 Task: Add Black Garlic Marinade Steak Kabobs to the cart.
Action: Mouse pressed left at (23, 92)
Screenshot: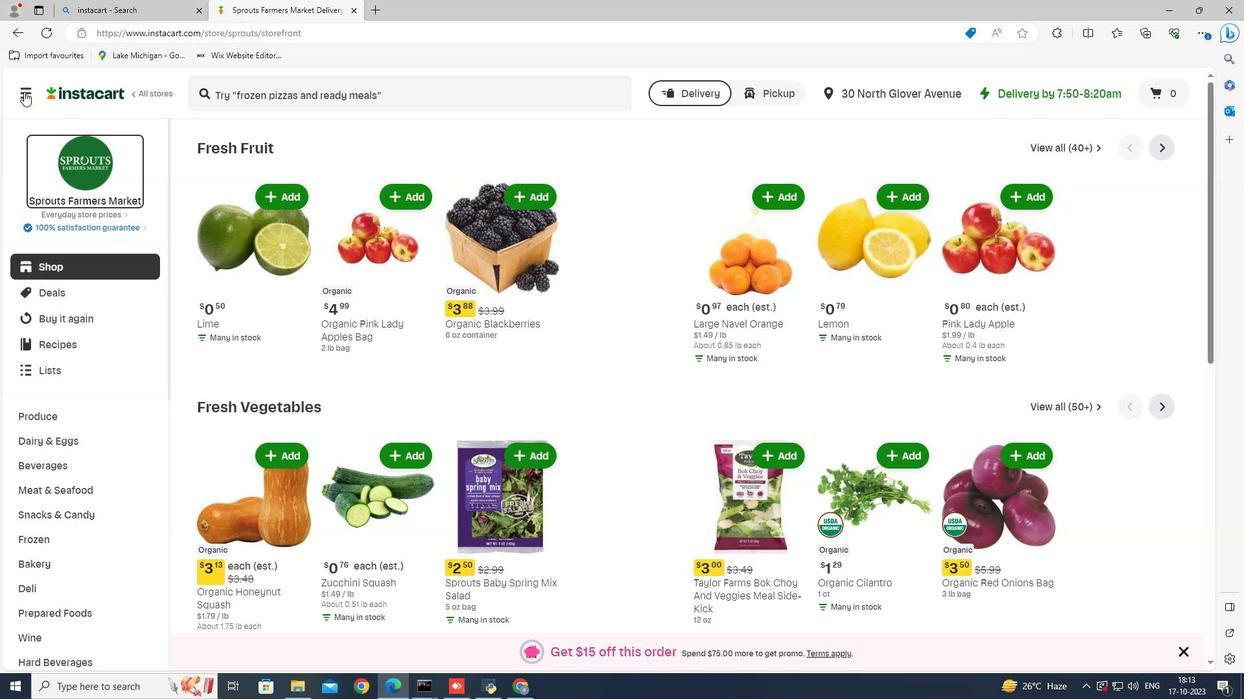 
Action: Mouse moved to (71, 357)
Screenshot: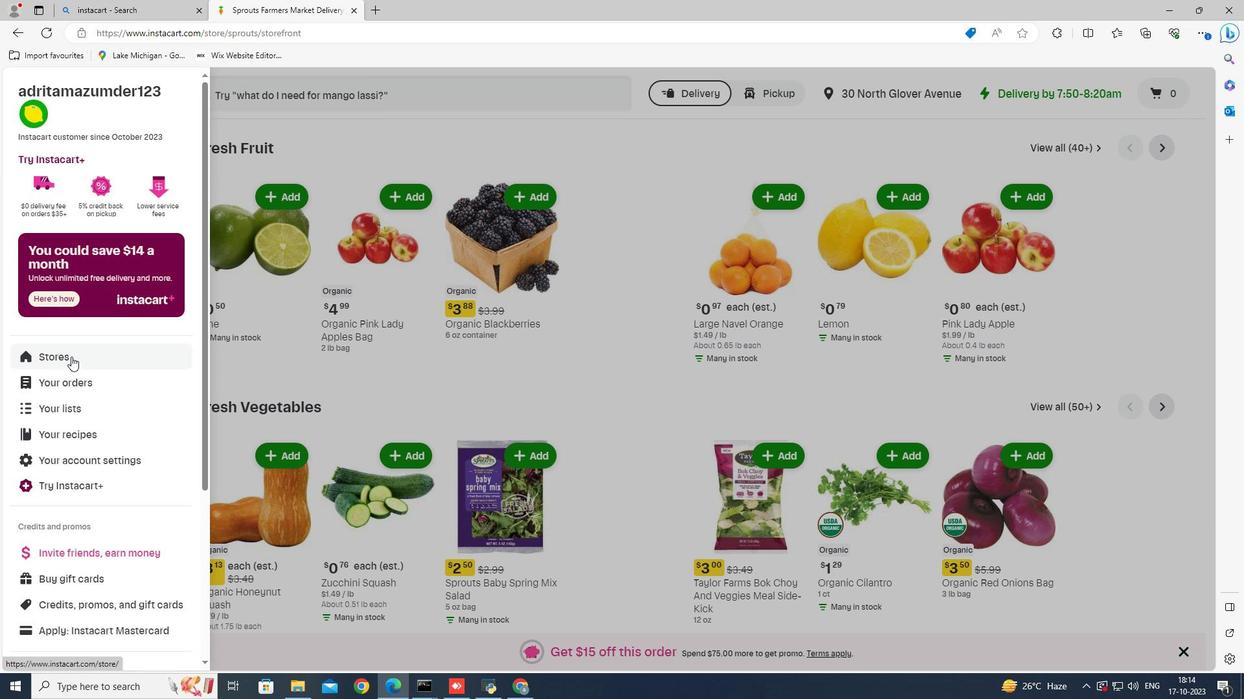 
Action: Mouse pressed left at (71, 357)
Screenshot: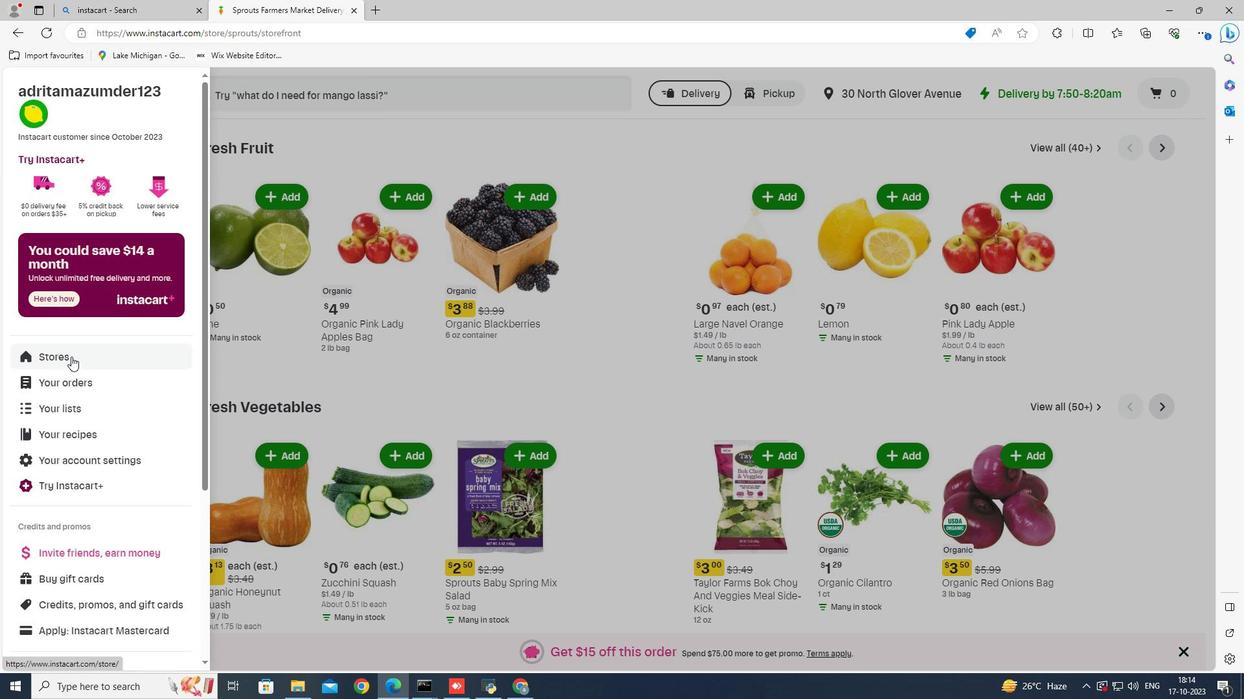 
Action: Mouse moved to (302, 143)
Screenshot: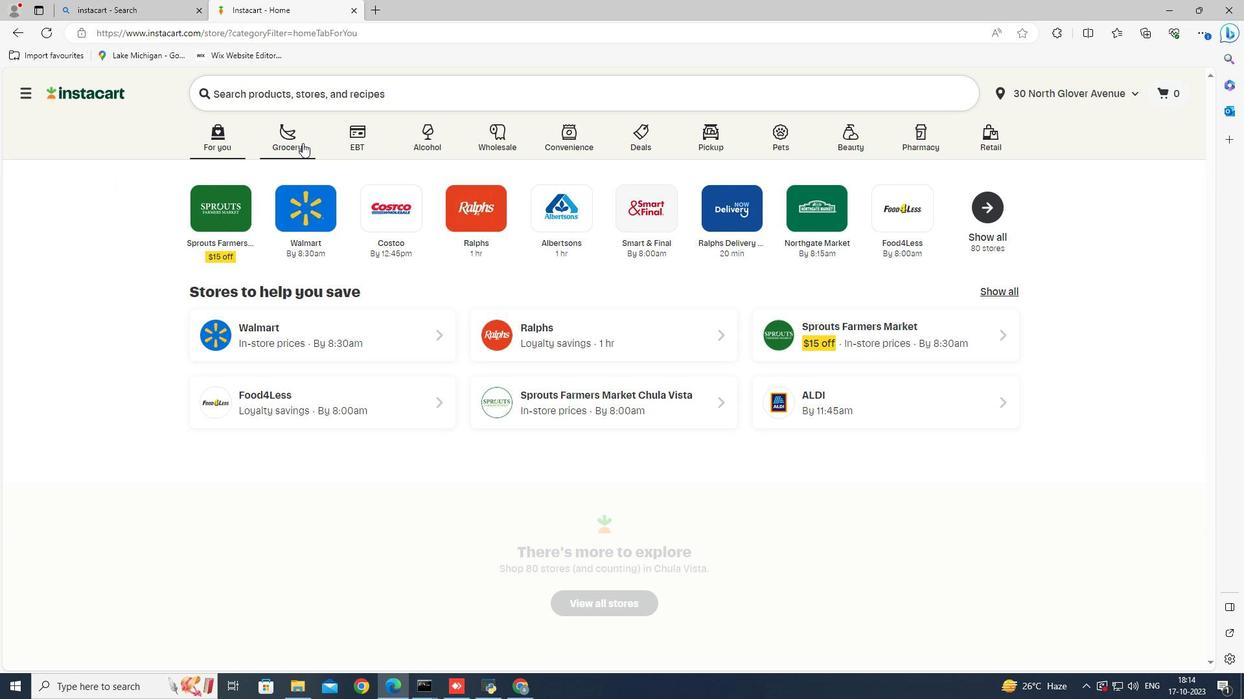 
Action: Mouse pressed left at (302, 143)
Screenshot: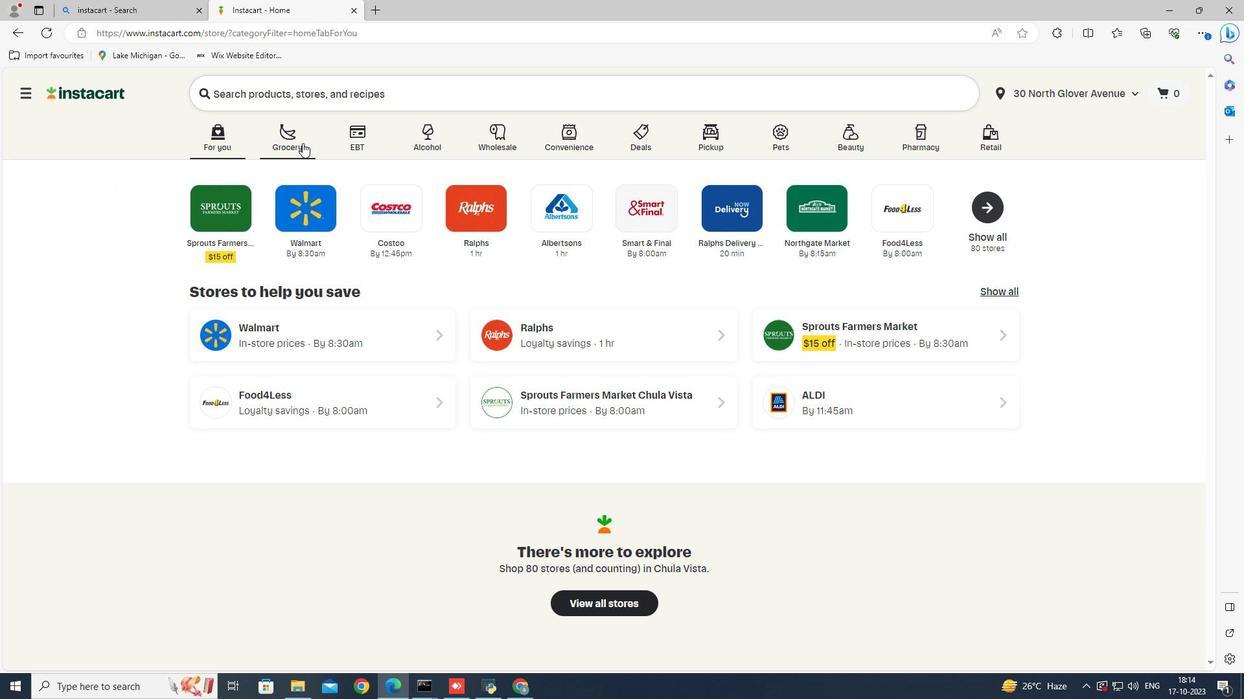 
Action: Mouse moved to (873, 284)
Screenshot: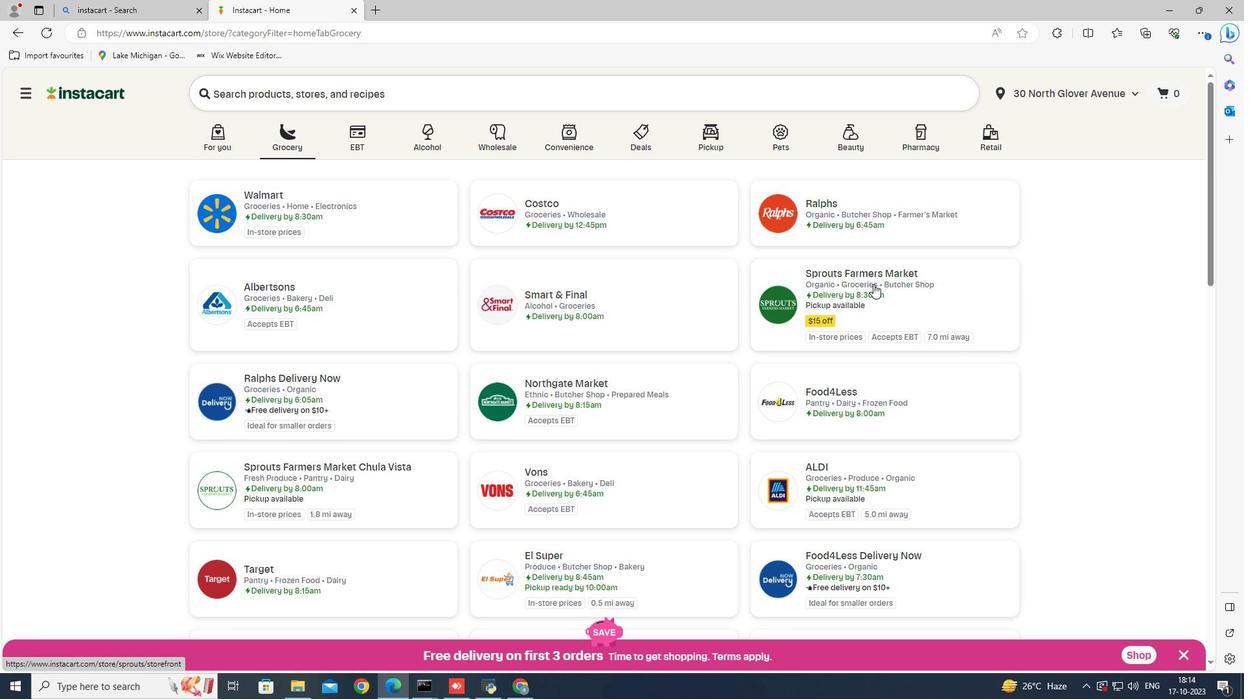 
Action: Mouse pressed left at (873, 284)
Screenshot: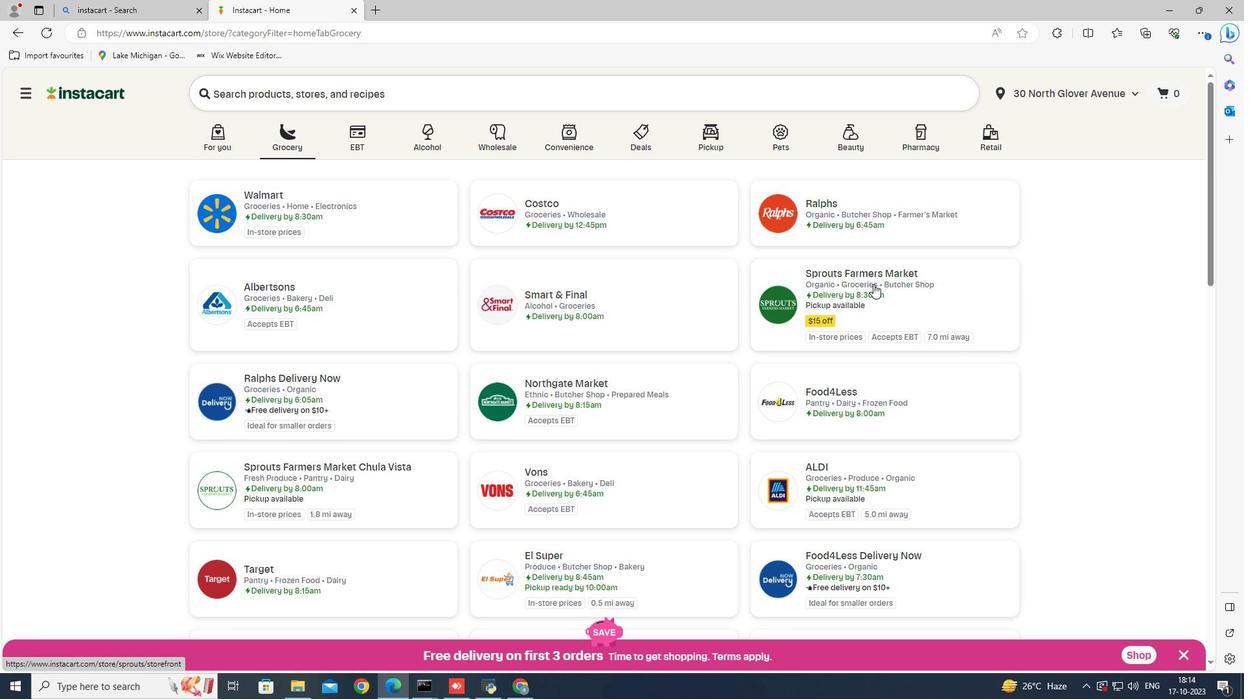 
Action: Mouse moved to (82, 483)
Screenshot: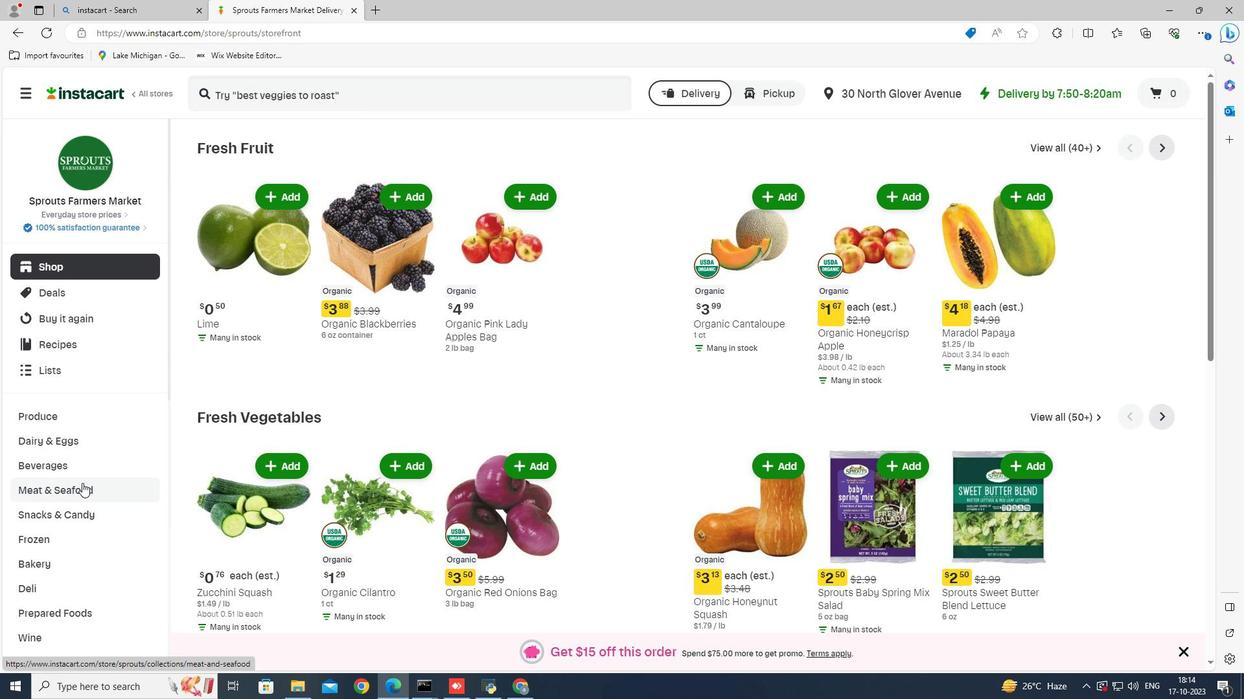 
Action: Mouse pressed left at (82, 483)
Screenshot: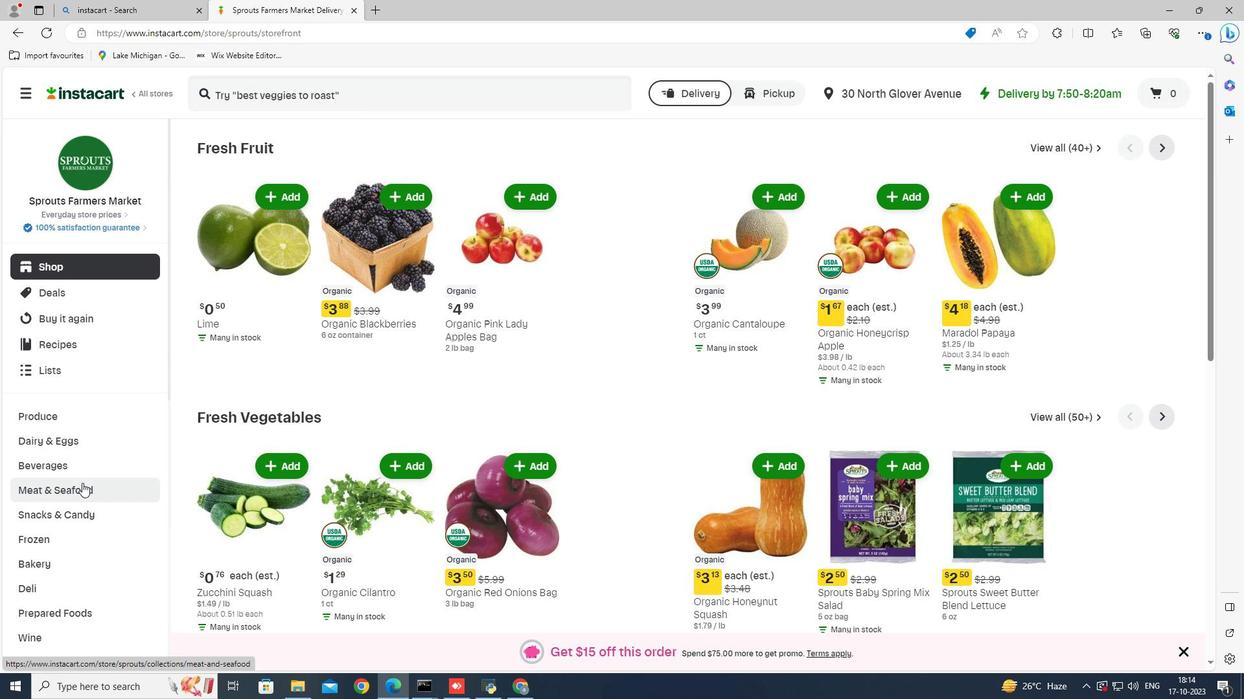 
Action: Mouse moved to (376, 179)
Screenshot: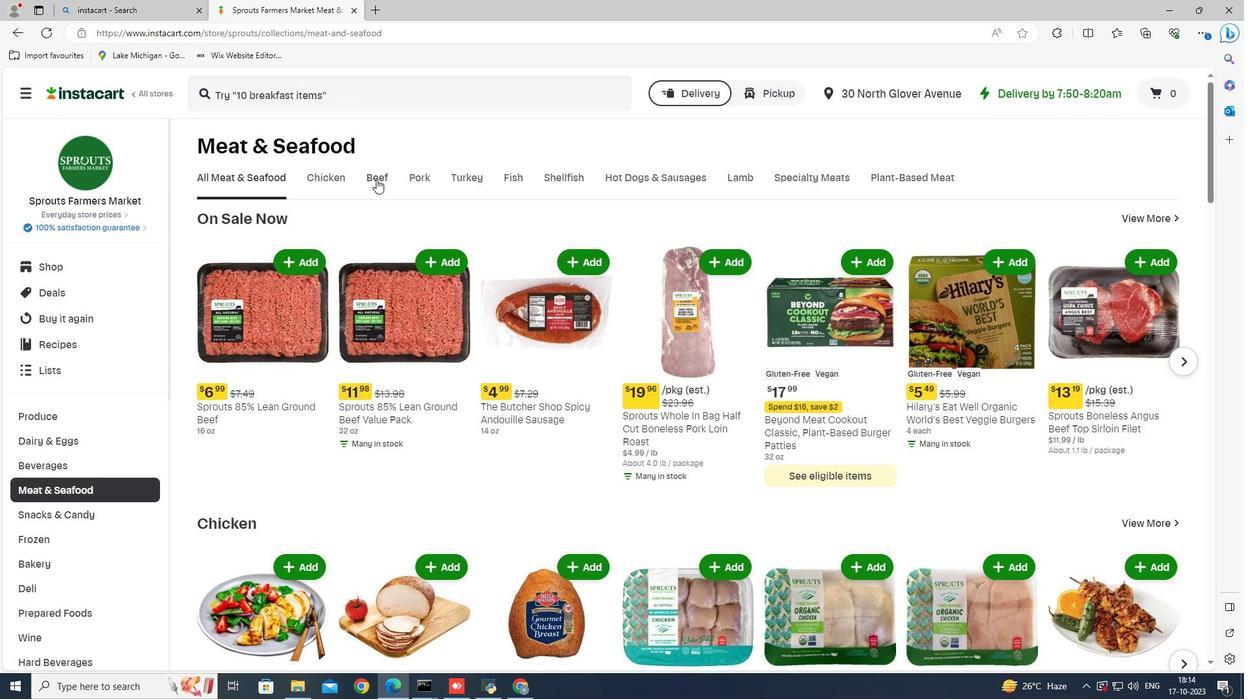 
Action: Mouse pressed left at (376, 179)
Screenshot: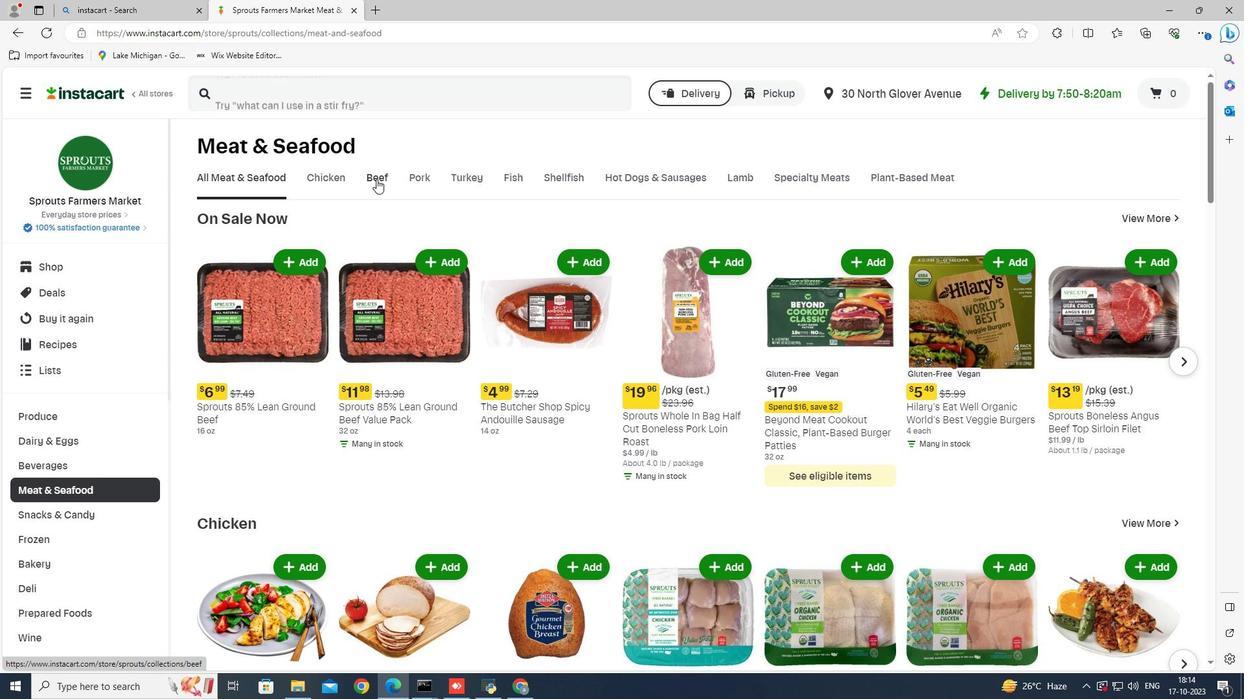 
Action: Mouse moved to (686, 237)
Screenshot: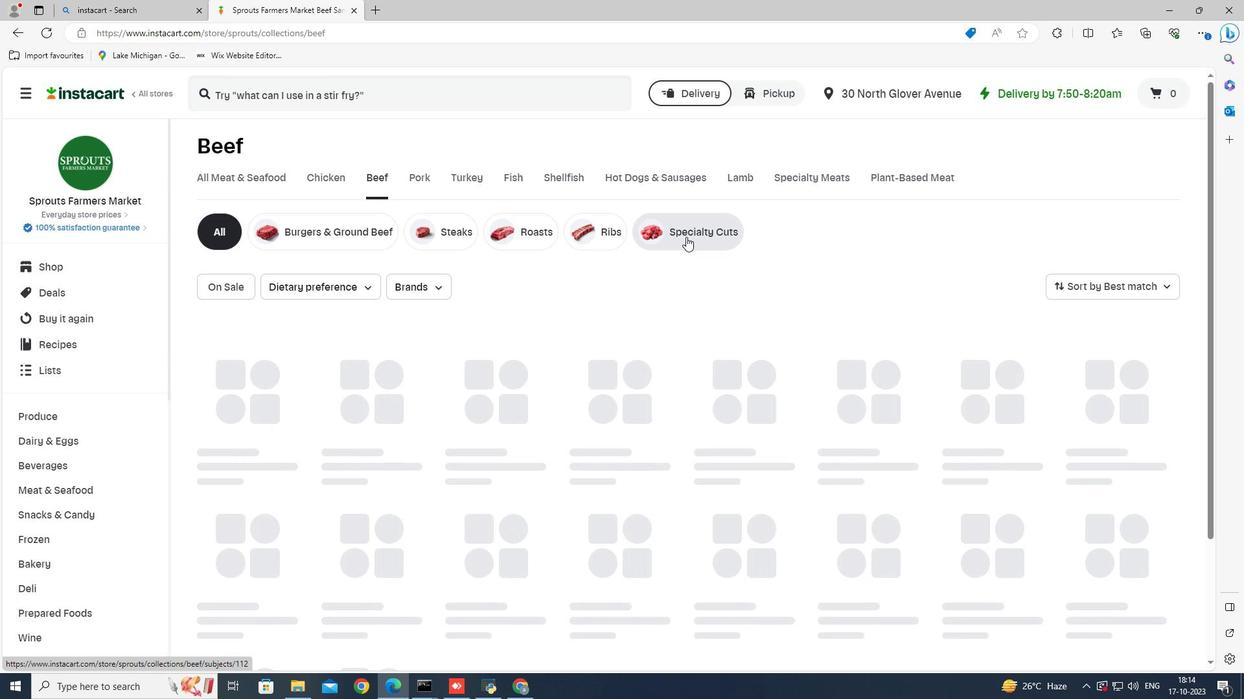 
Action: Mouse pressed left at (686, 237)
Screenshot: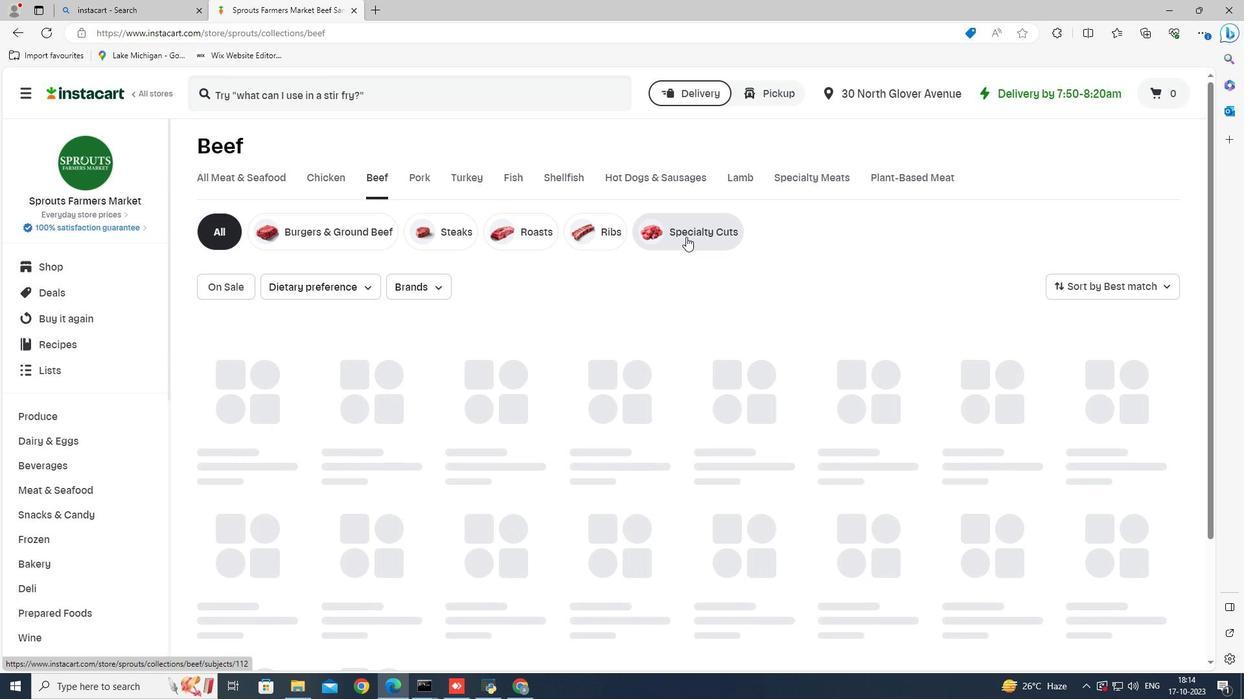 
Action: Mouse moved to (266, 352)
Screenshot: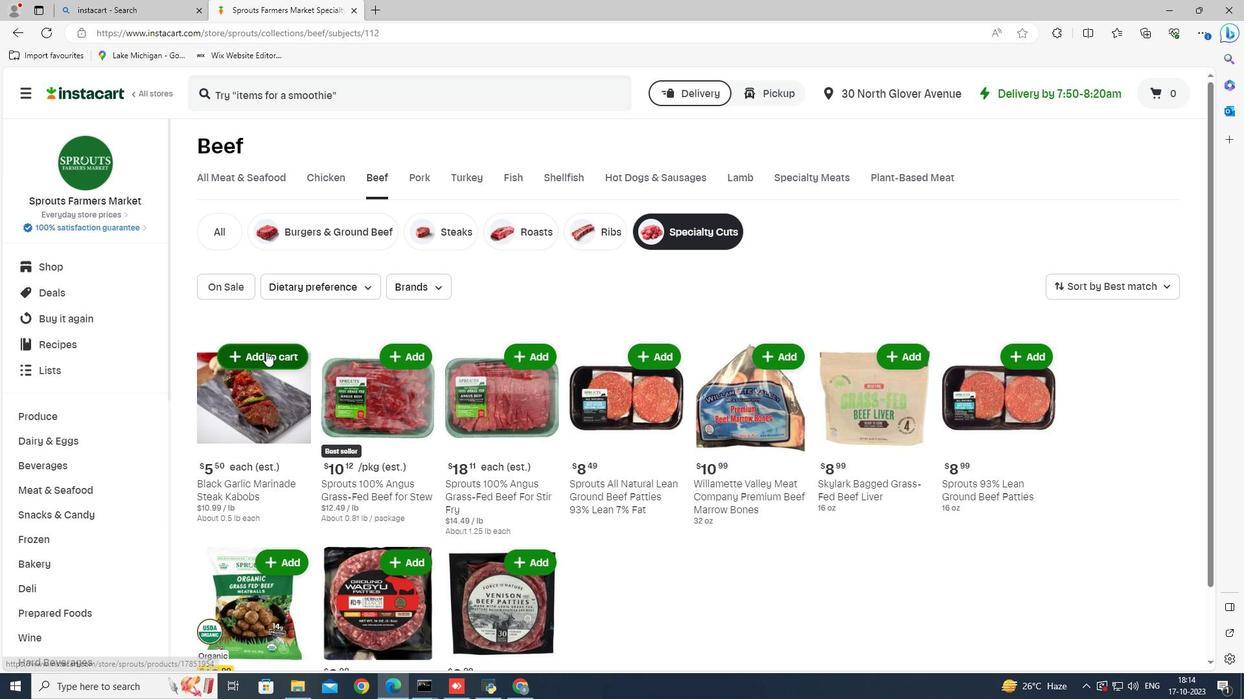 
Action: Mouse pressed left at (266, 352)
Screenshot: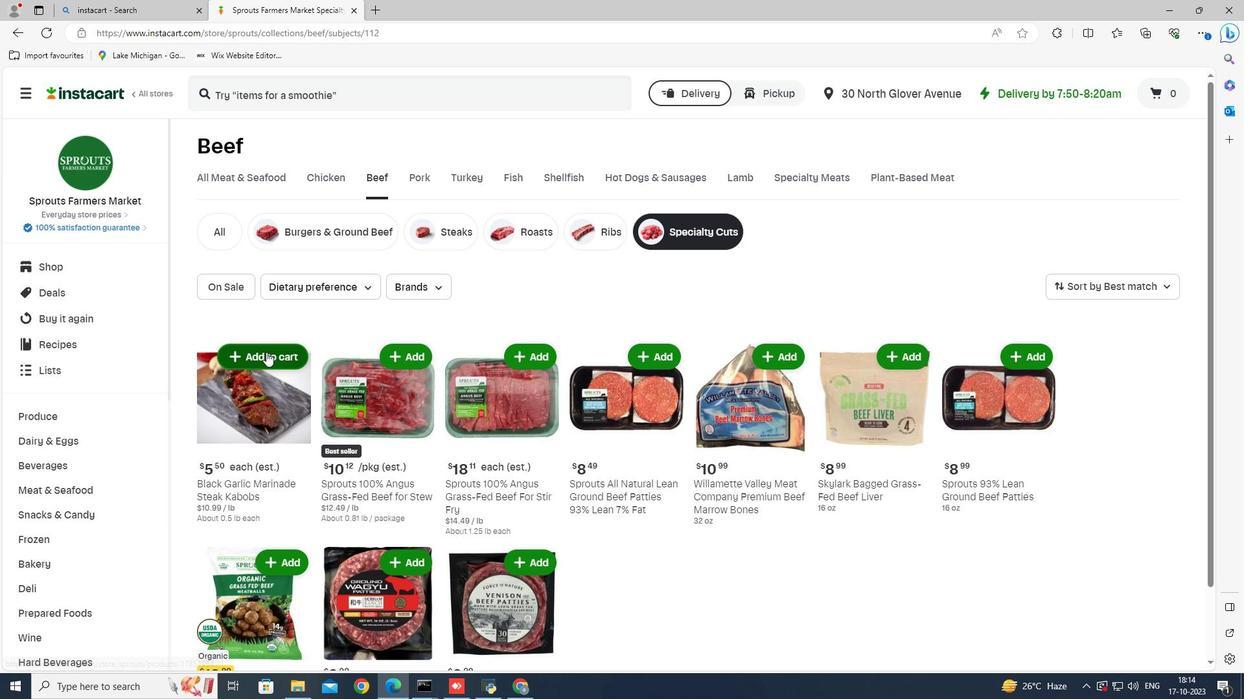
